 Task: Open a blank sheet, save the file as selfdiscipline.doc Add Heading 'Ways to improve self-discipline: 'Ways to improve self-discipline:  Add the following points with capital alphabetAdd the following points with capital alphabet A.	Set clear goals_x000D_
B.	Establish routines_x000D_
C.	Practice delayed gratification_x000D_
Select the entire thext and change line spacing to  1.15 Select the entire text and apply  Outside Borders ,change the font size of heading and points to 16
Action: Mouse moved to (50, 140)
Screenshot: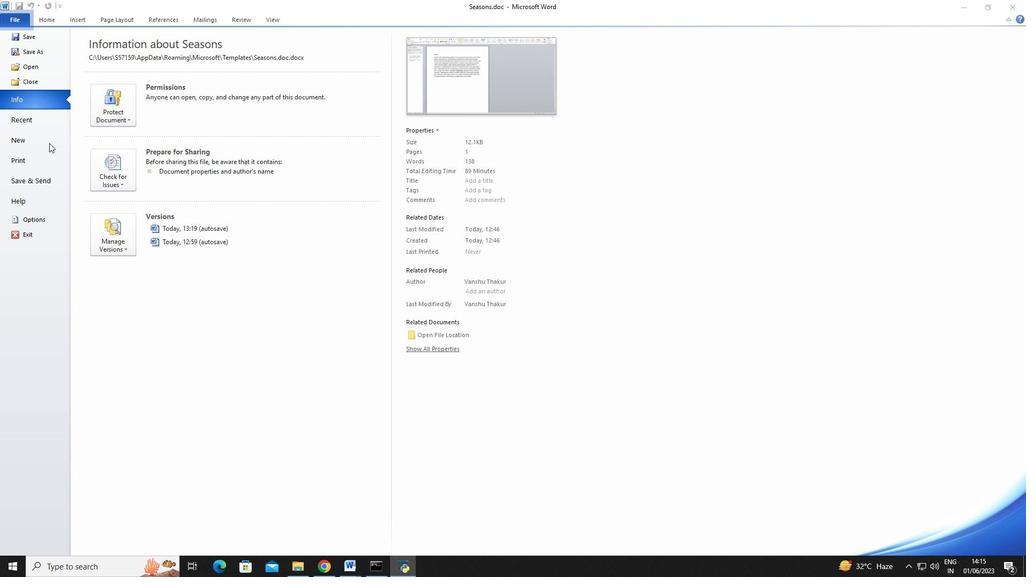 
Action: Mouse pressed left at (50, 140)
Screenshot: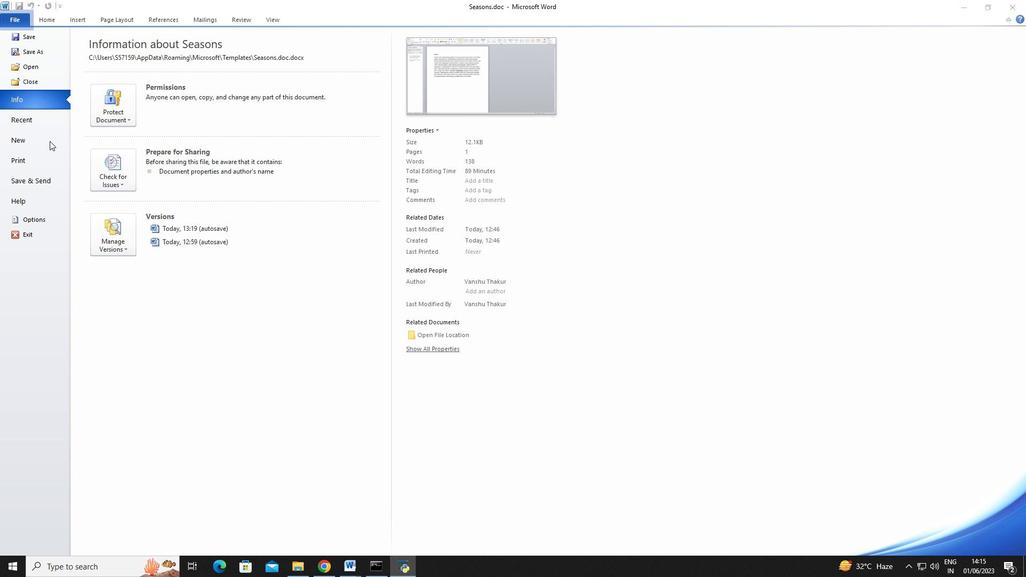 
Action: Mouse moved to (44, 141)
Screenshot: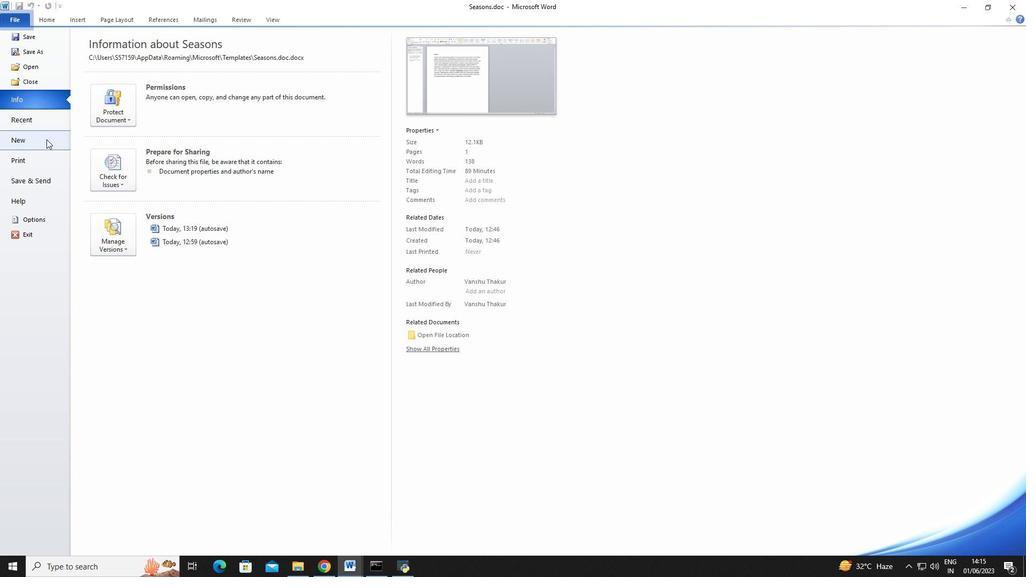 
Action: Mouse pressed left at (44, 141)
Screenshot: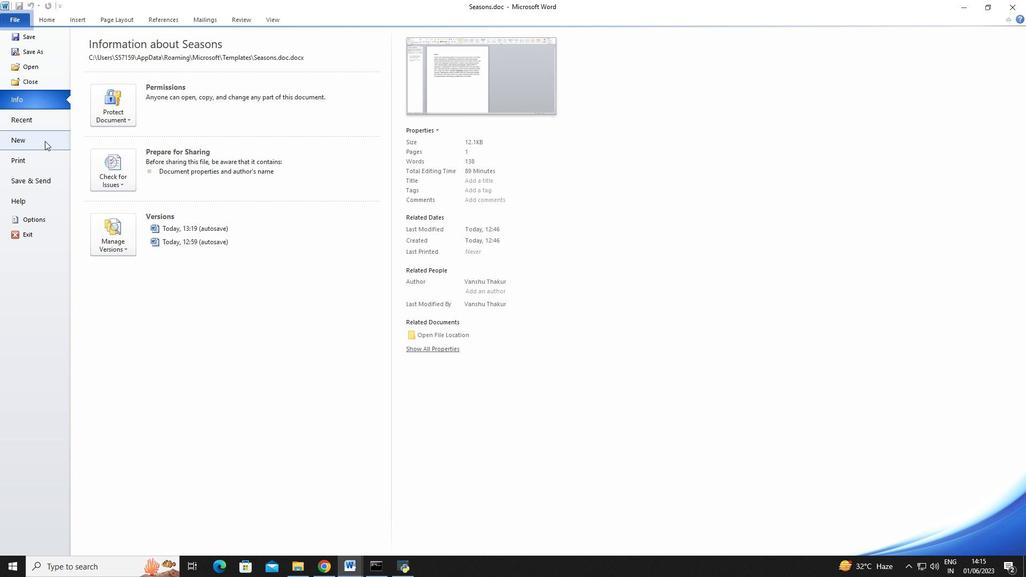 
Action: Mouse moved to (89, 116)
Screenshot: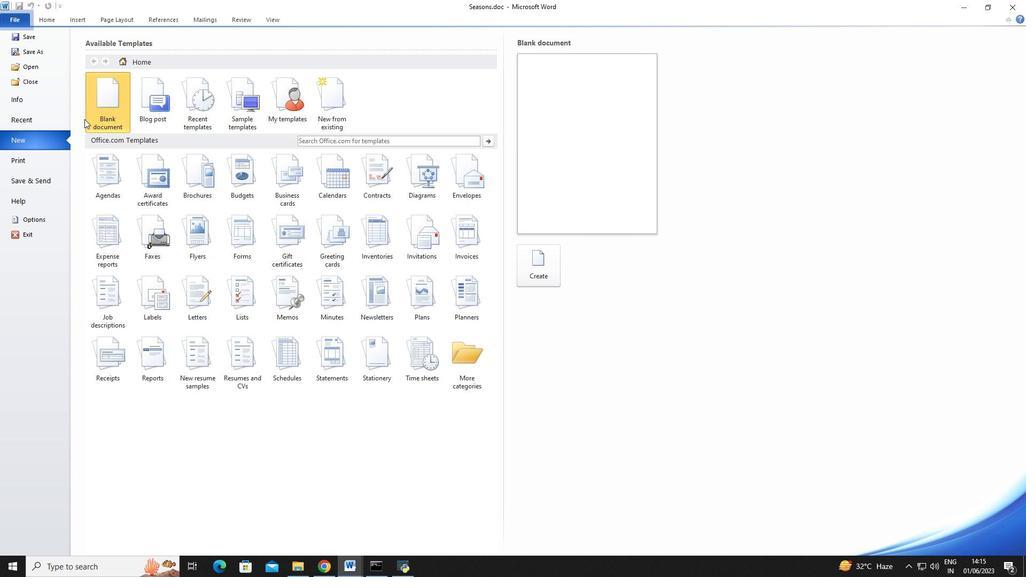 
Action: Mouse pressed left at (89, 116)
Screenshot: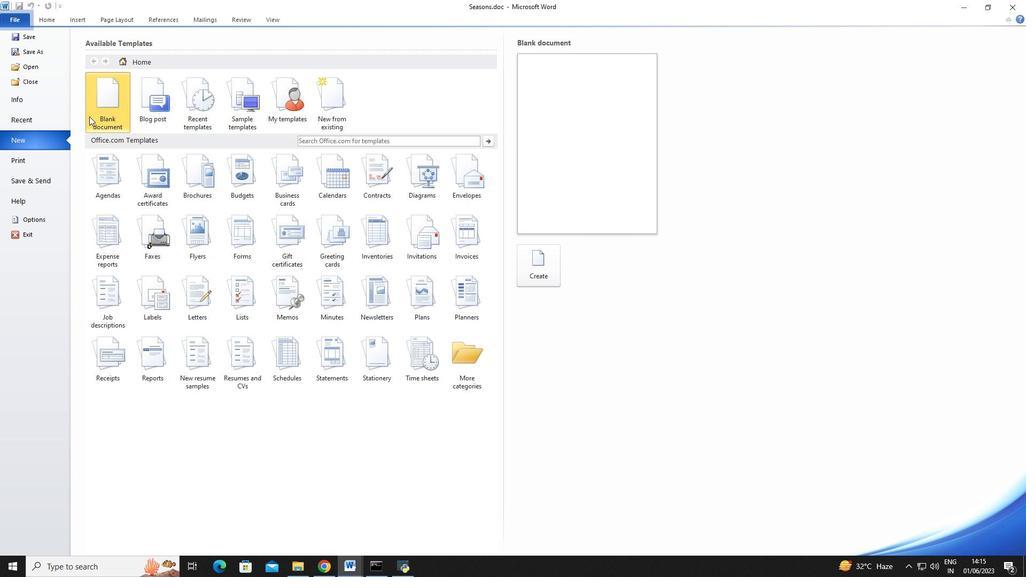 
Action: Mouse moved to (541, 279)
Screenshot: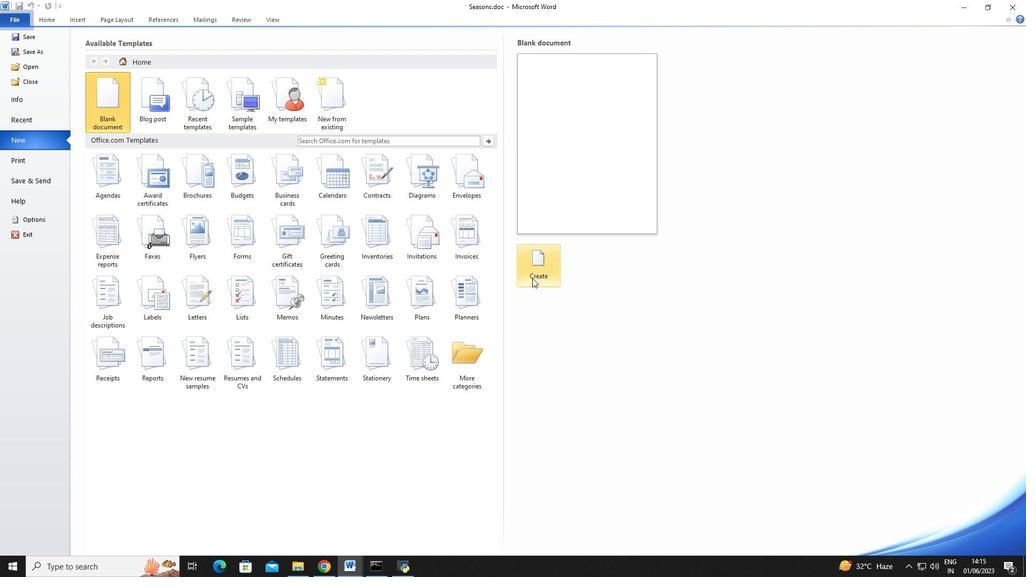 
Action: Mouse pressed left at (541, 279)
Screenshot: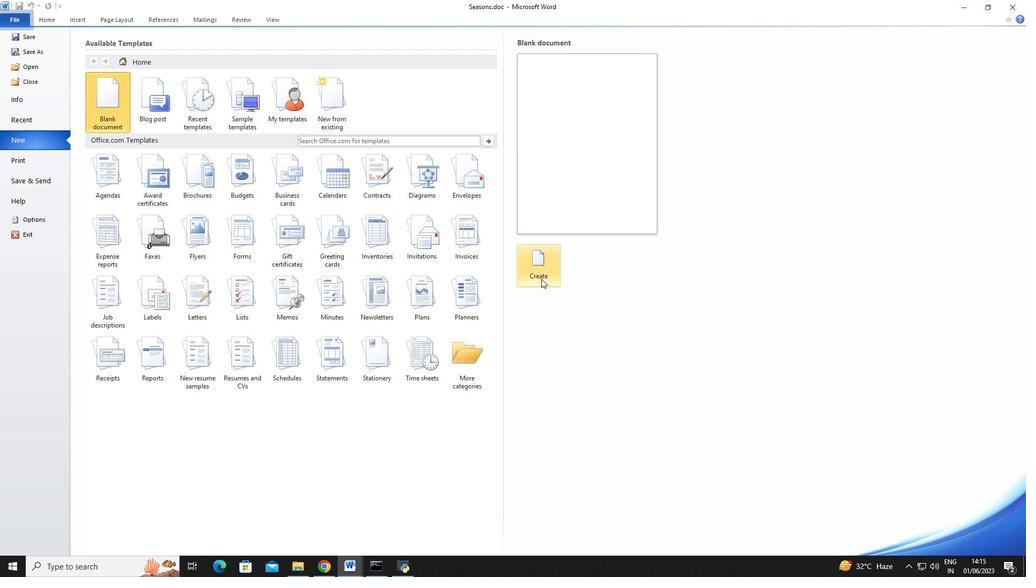 
Action: Mouse moved to (19, 5)
Screenshot: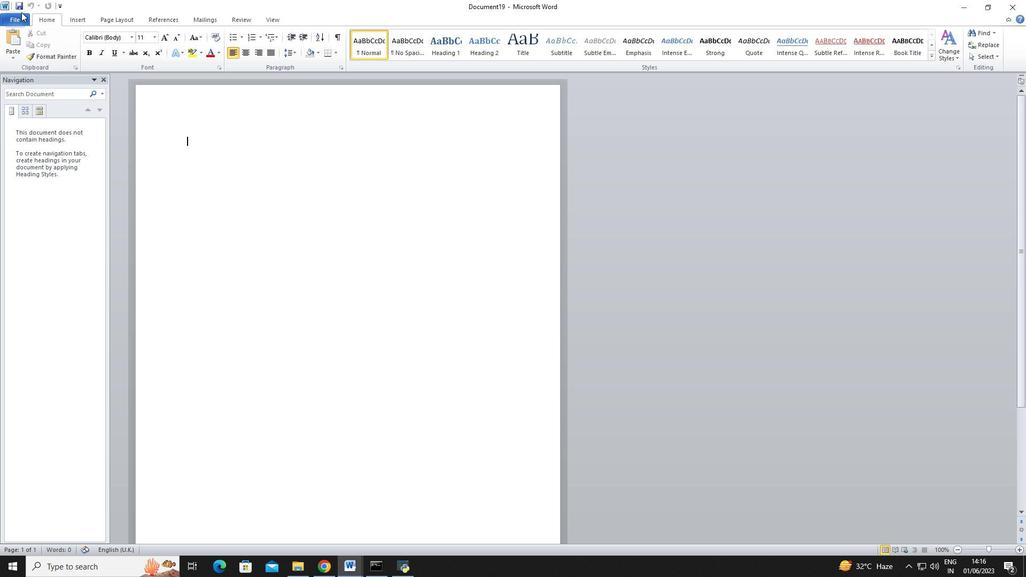 
Action: Mouse pressed left at (19, 5)
Screenshot: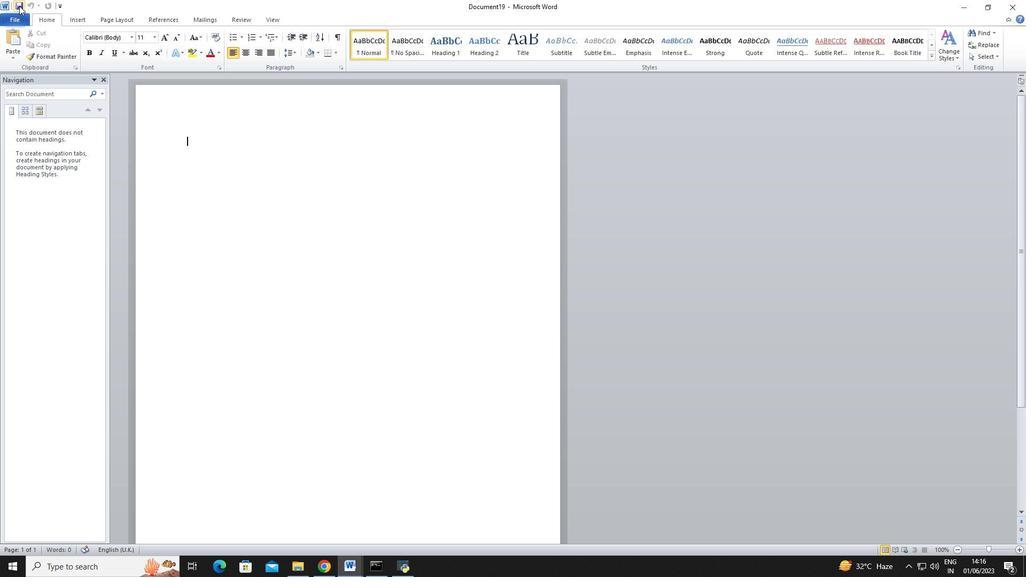 
Action: Mouse moved to (129, 211)
Screenshot: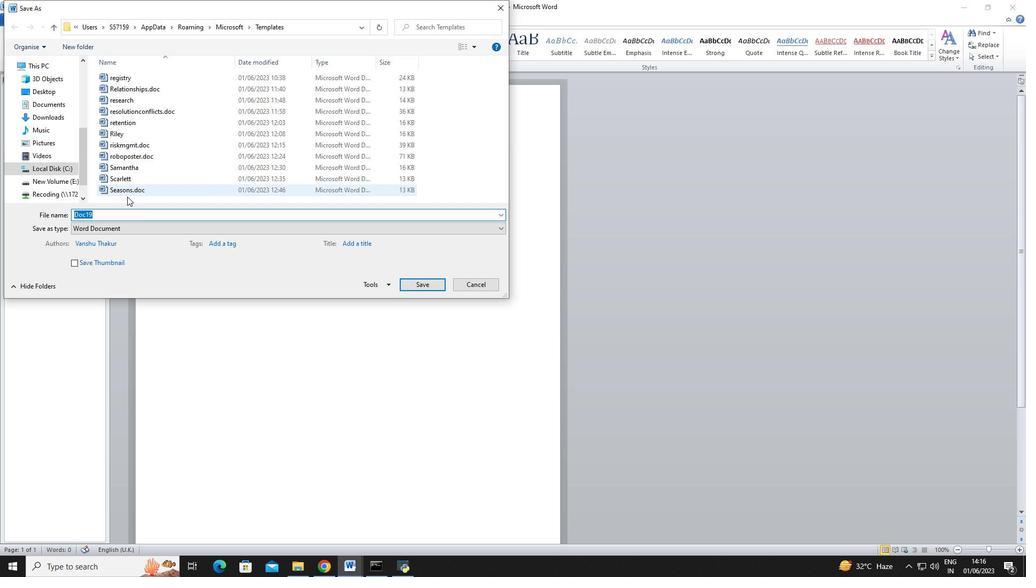 
Action: Key pressed selfdiscipline.doc
Screenshot: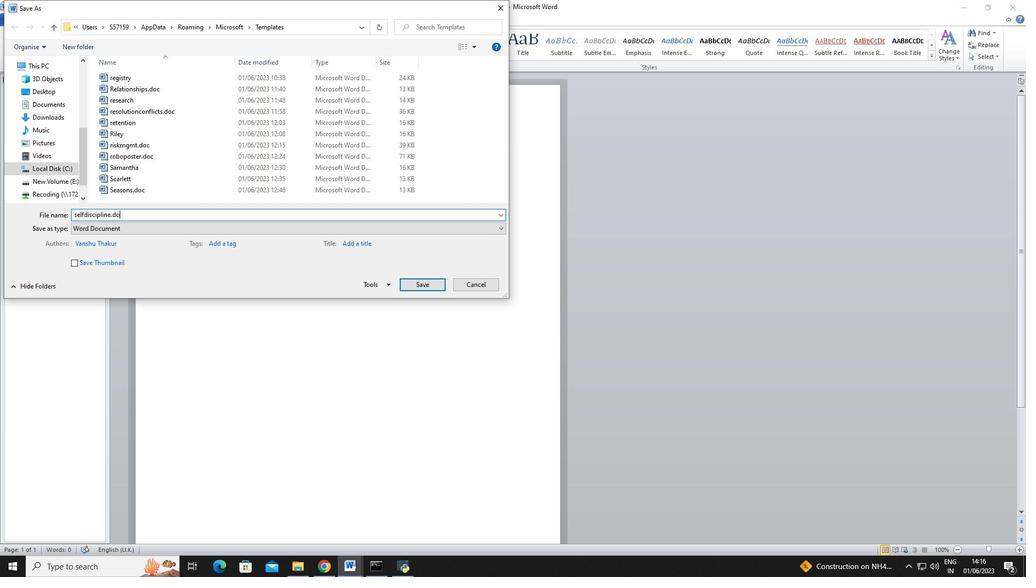 
Action: Mouse moved to (435, 282)
Screenshot: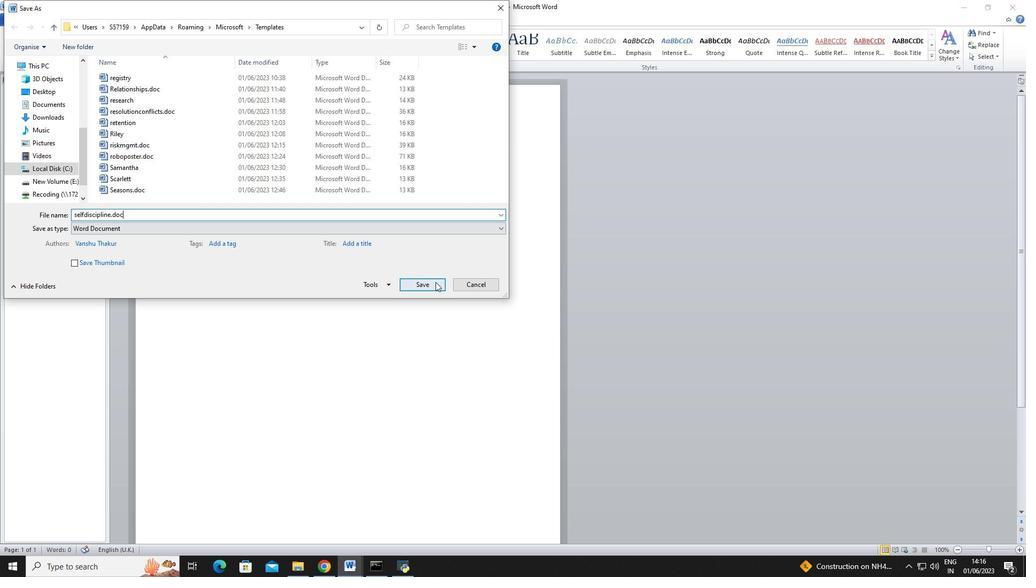 
Action: Mouse pressed left at (435, 282)
Screenshot: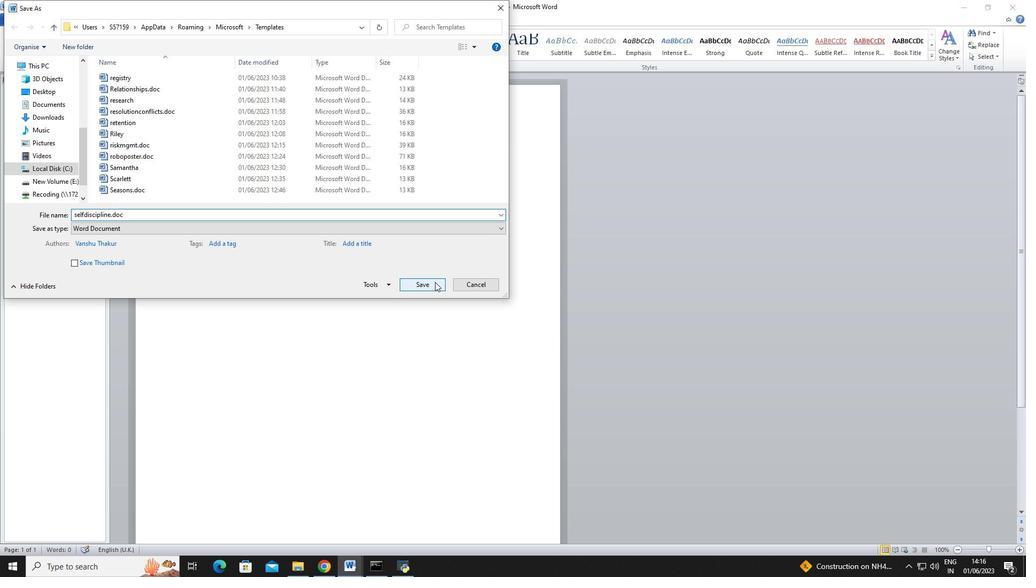 
Action: Mouse moved to (229, 183)
Screenshot: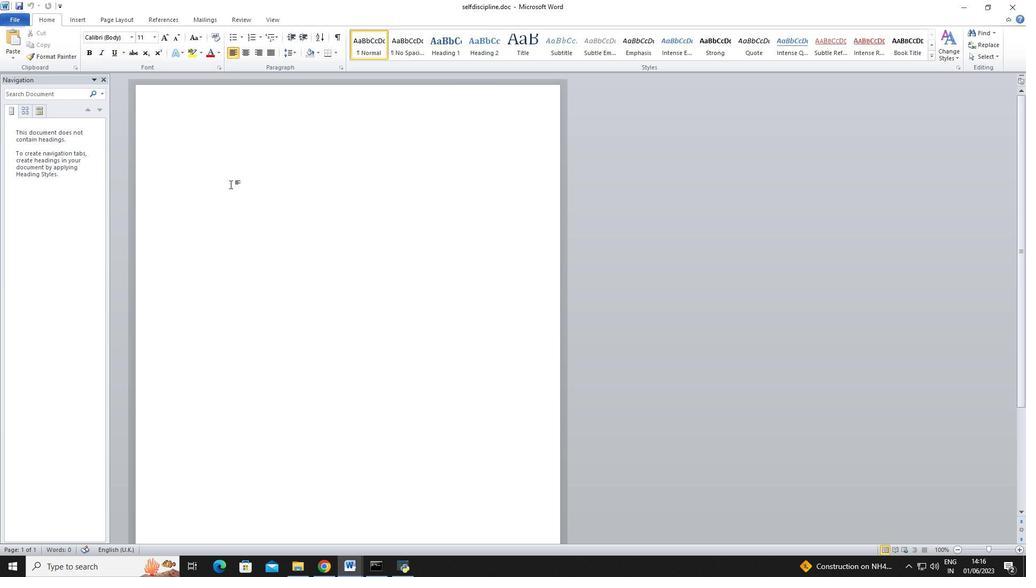 
Action: Key pressed <Key.shift>Ways<Key.space>to<Key.space>improve<Key.space>self-<Key.shift>discipline
Screenshot: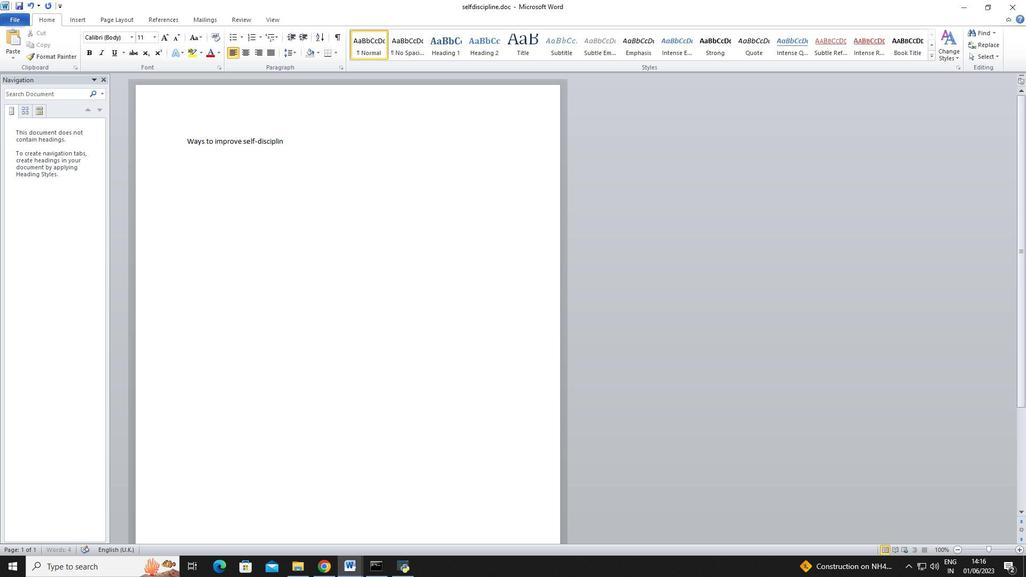 
Action: Mouse moved to (245, 45)
Screenshot: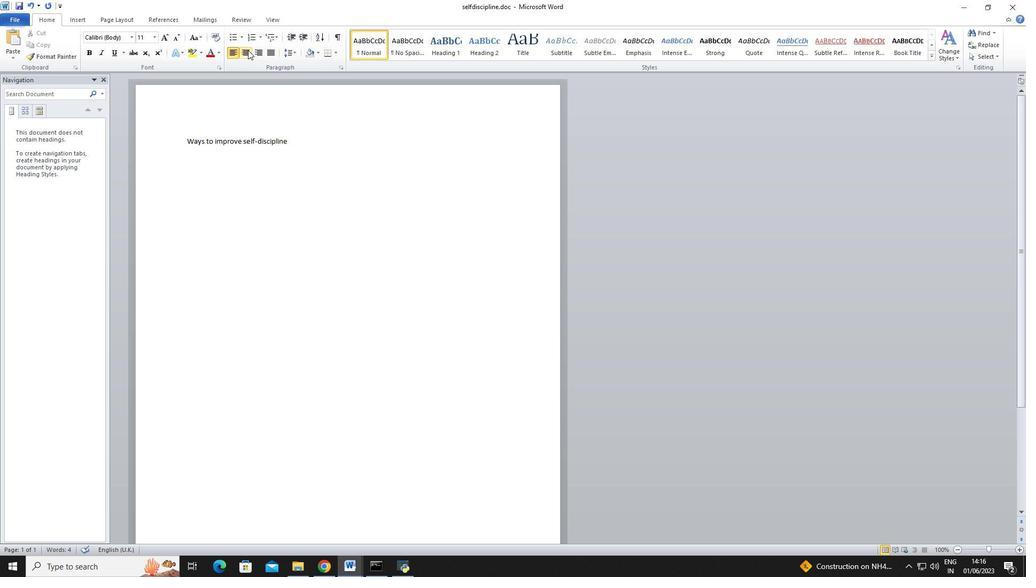 
Action: Key pressed <Key.enter>
Screenshot: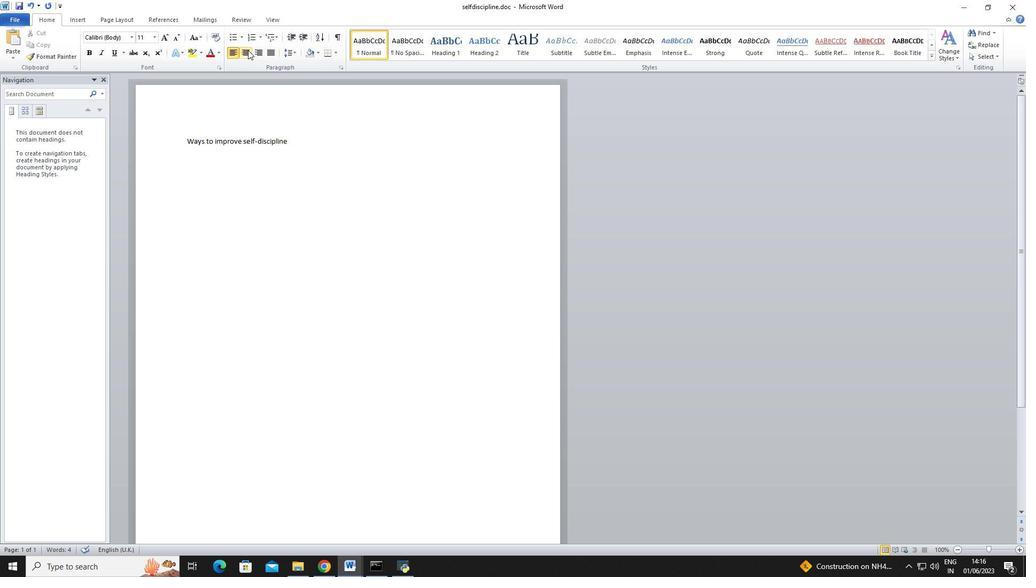 
Action: Mouse moved to (234, 33)
Screenshot: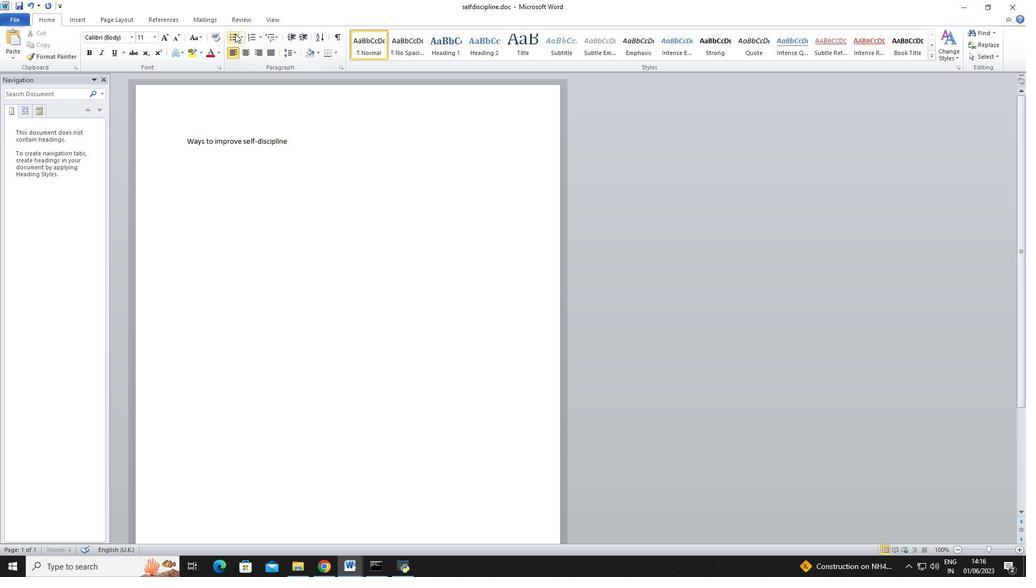 
Action: Mouse pressed left at (234, 33)
Screenshot: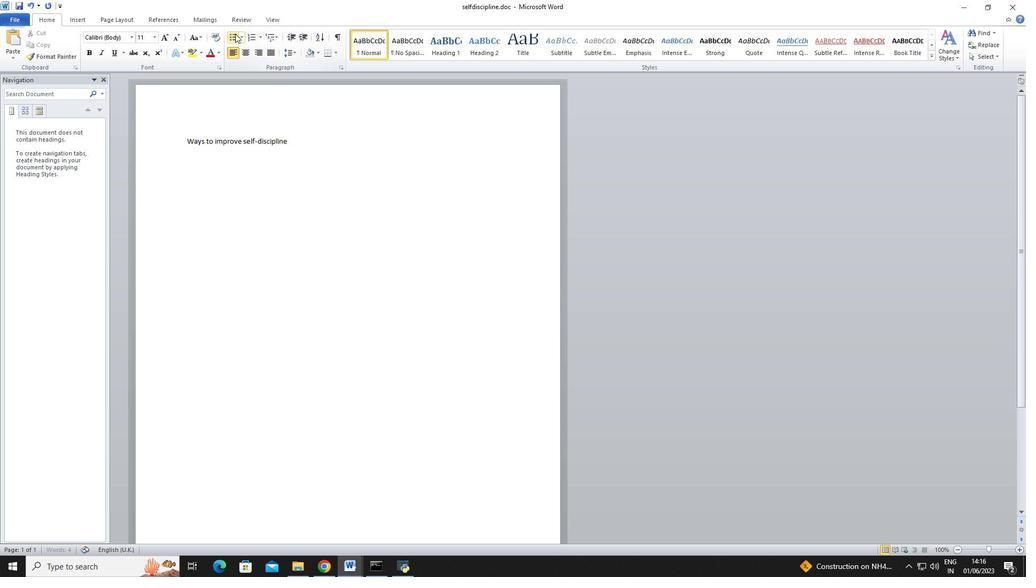 
Action: Mouse moved to (197, 205)
Screenshot: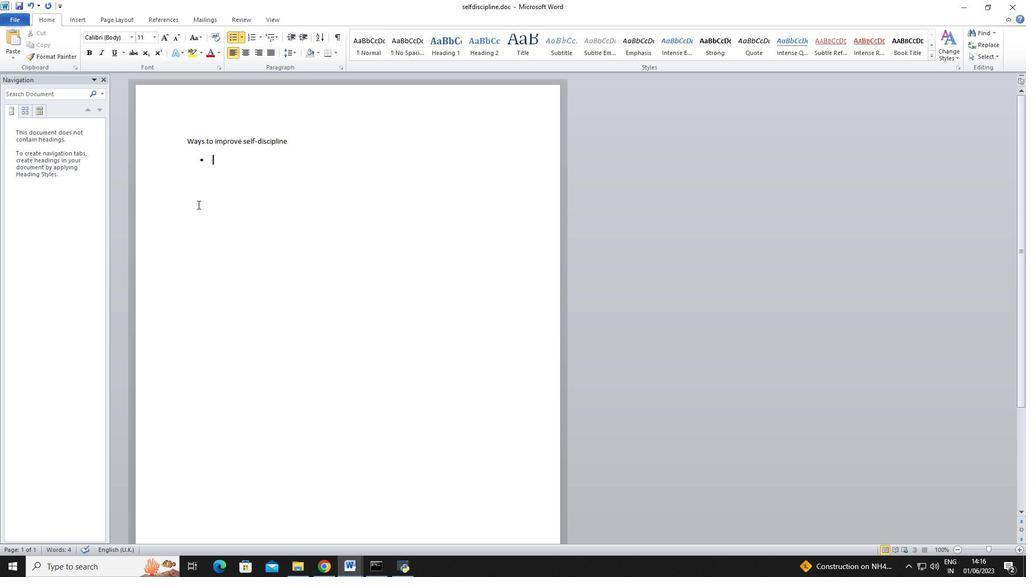 
Action: Key pressed <Key.shift>Set<Key.space>clear<Key.space>goals<Key.enter><Key.shift>Establish<Key.space>routines<Key.enter><Key.shift><Key.shift><Key.shift><Key.shift><Key.shift><Key.shift>Practice<Key.space>delayed<Key.space>gratification
Screenshot: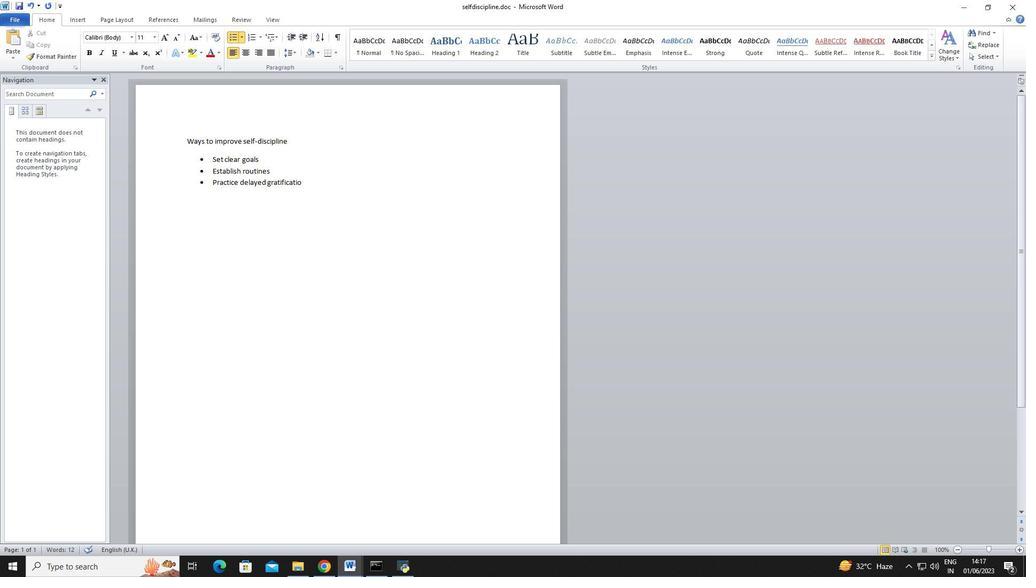 
Action: Mouse moved to (210, 154)
Screenshot: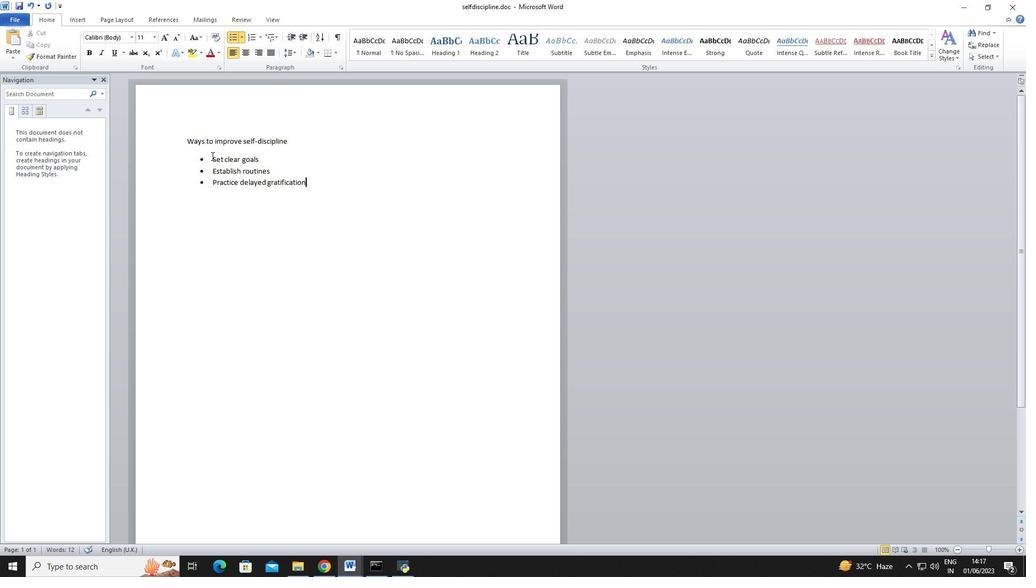 
Action: Mouse pressed left at (210, 154)
Screenshot: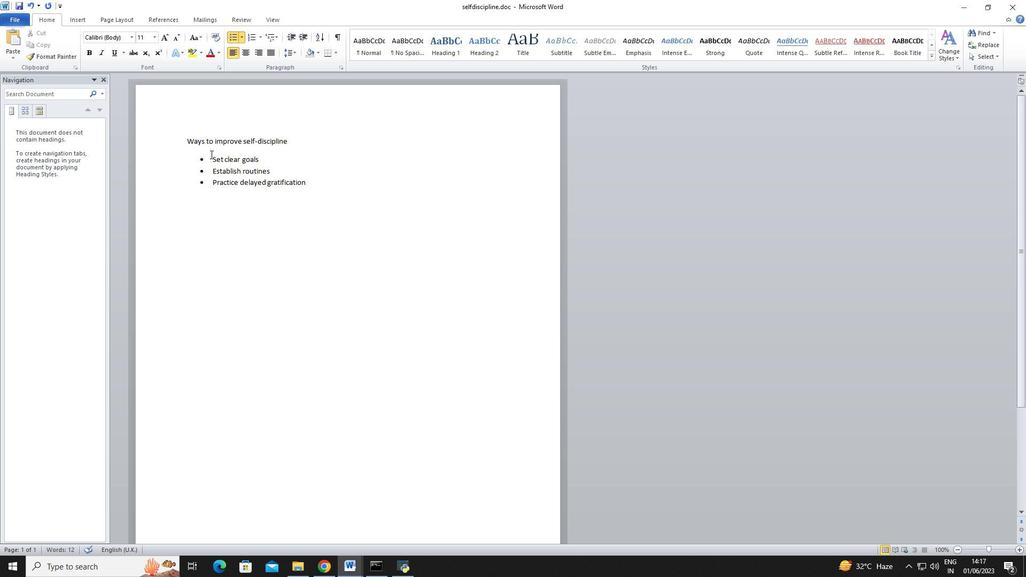 
Action: Mouse moved to (291, 49)
Screenshot: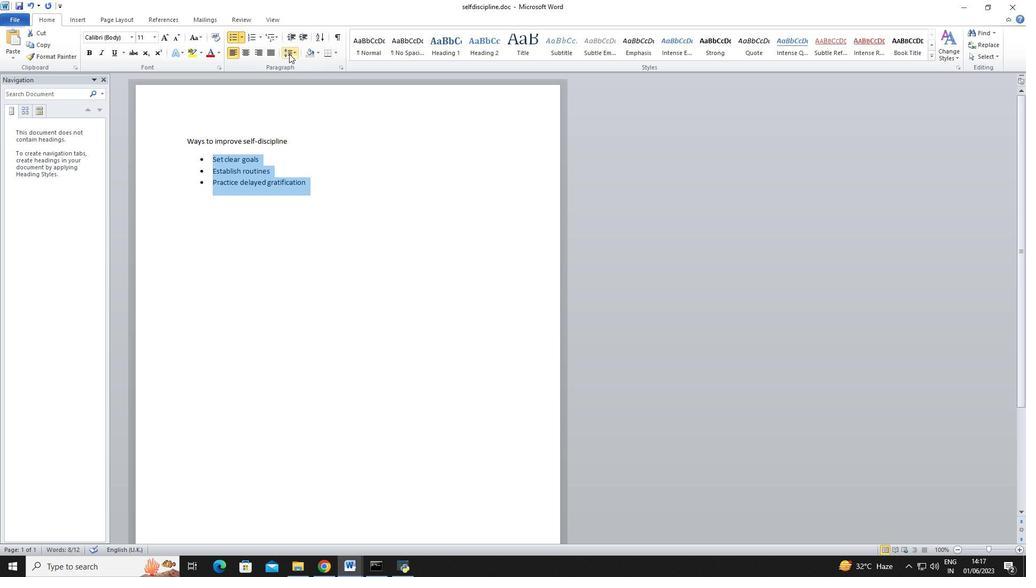 
Action: Mouse pressed left at (291, 49)
Screenshot: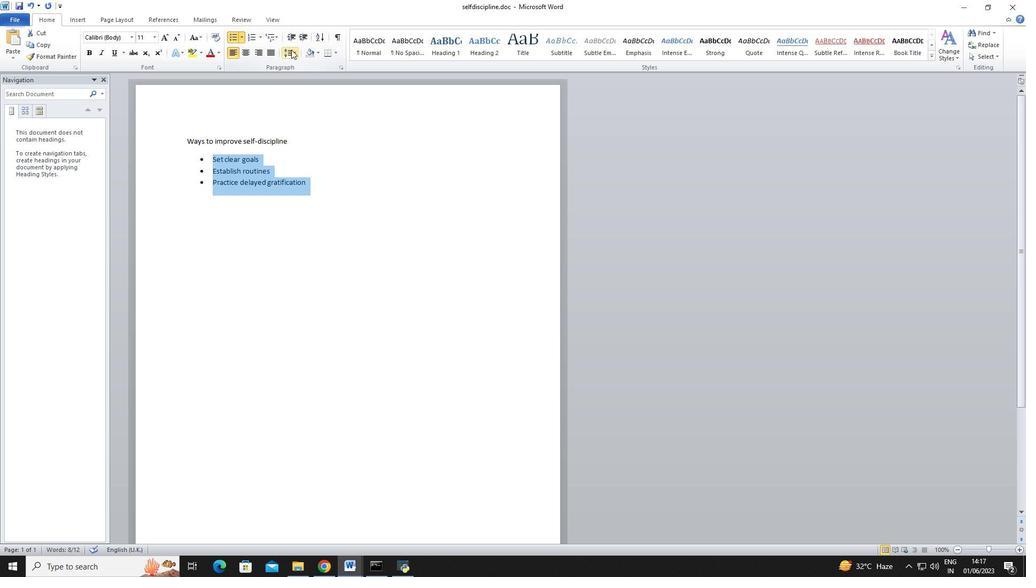 
Action: Mouse moved to (304, 79)
Screenshot: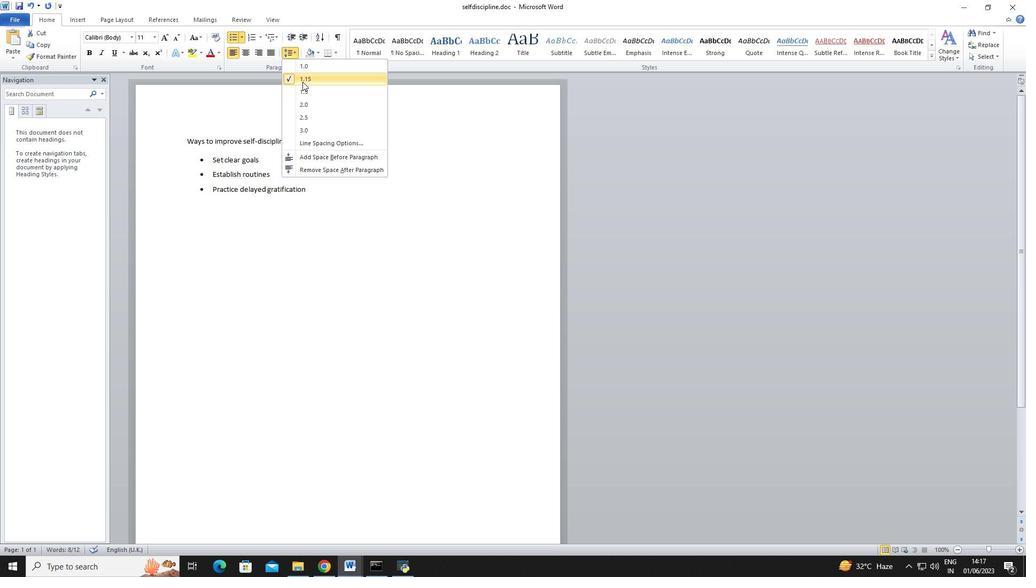 
Action: Mouse pressed left at (304, 79)
Screenshot: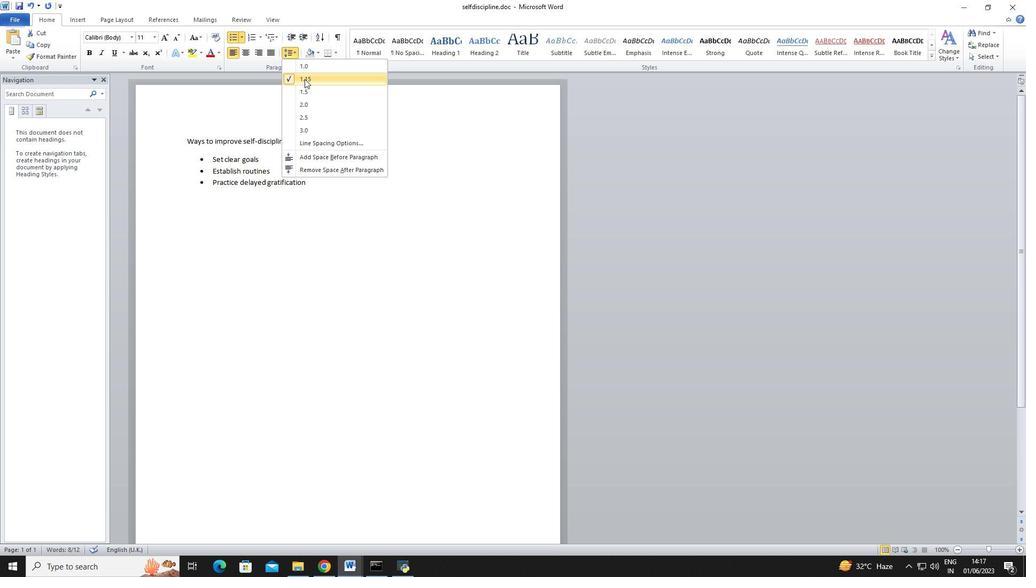 
Action: Mouse moved to (333, 54)
Screenshot: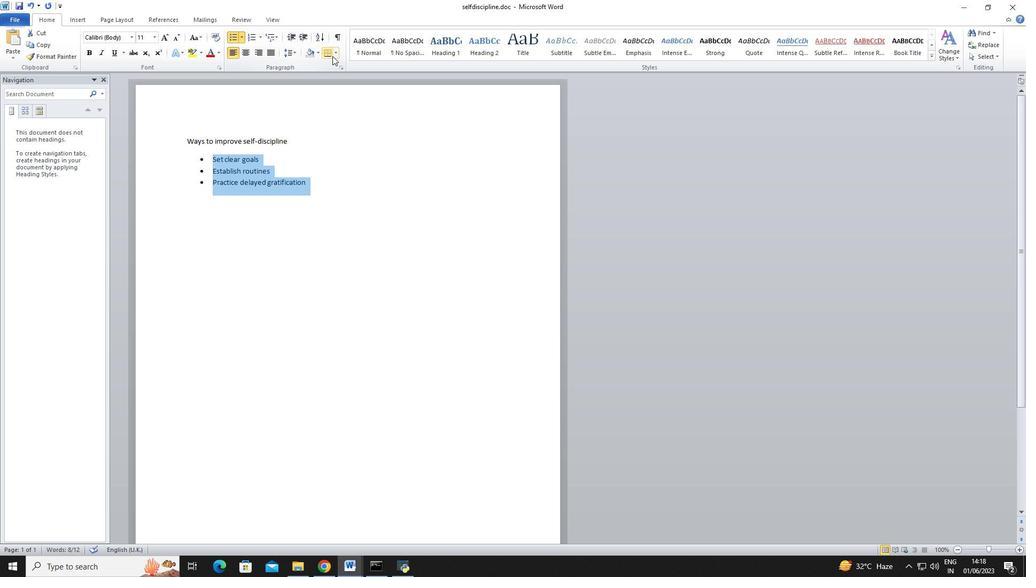 
Action: Mouse pressed left at (333, 54)
Screenshot: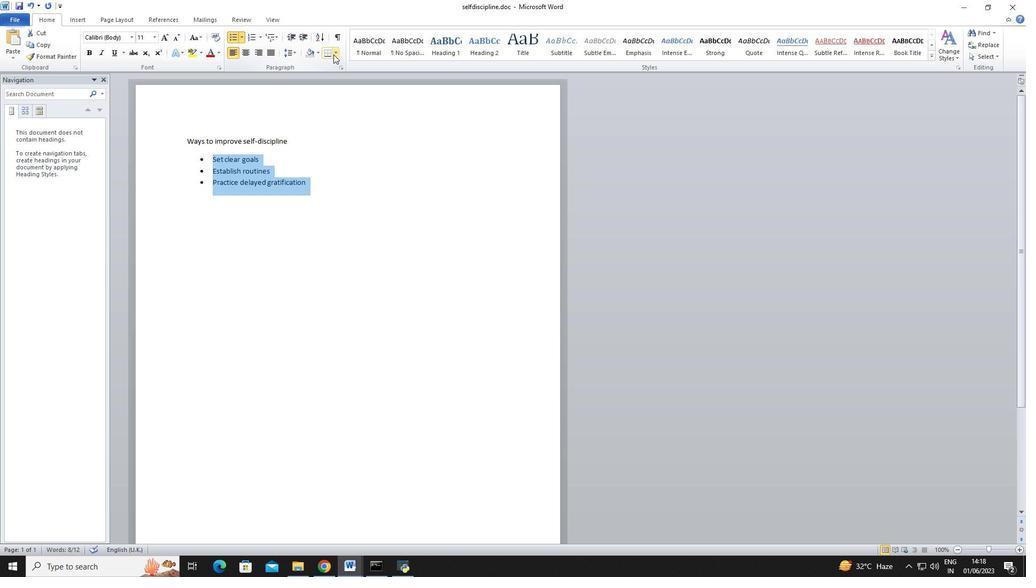 
Action: Mouse moved to (355, 138)
Screenshot: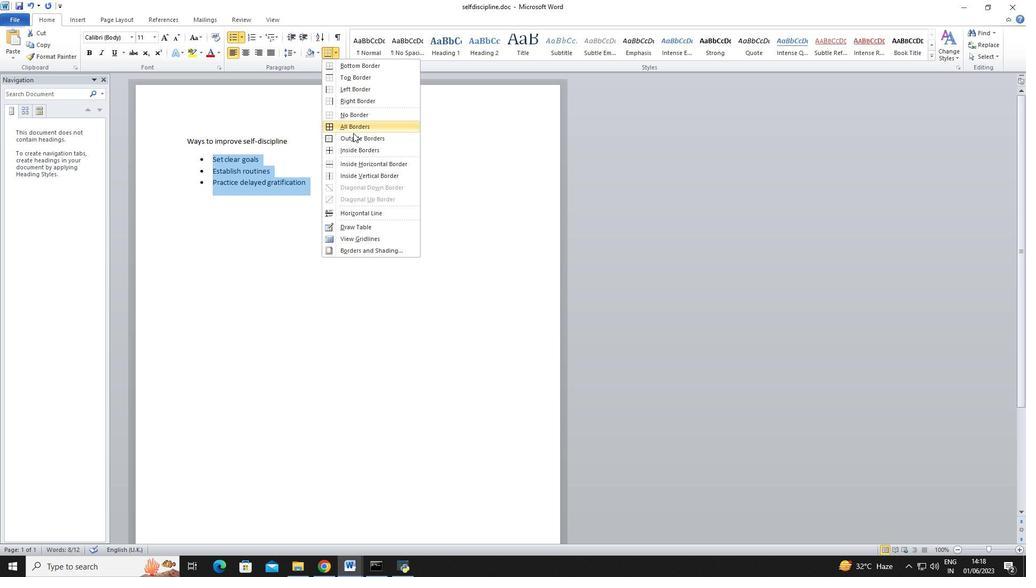 
Action: Mouse pressed left at (355, 138)
Screenshot: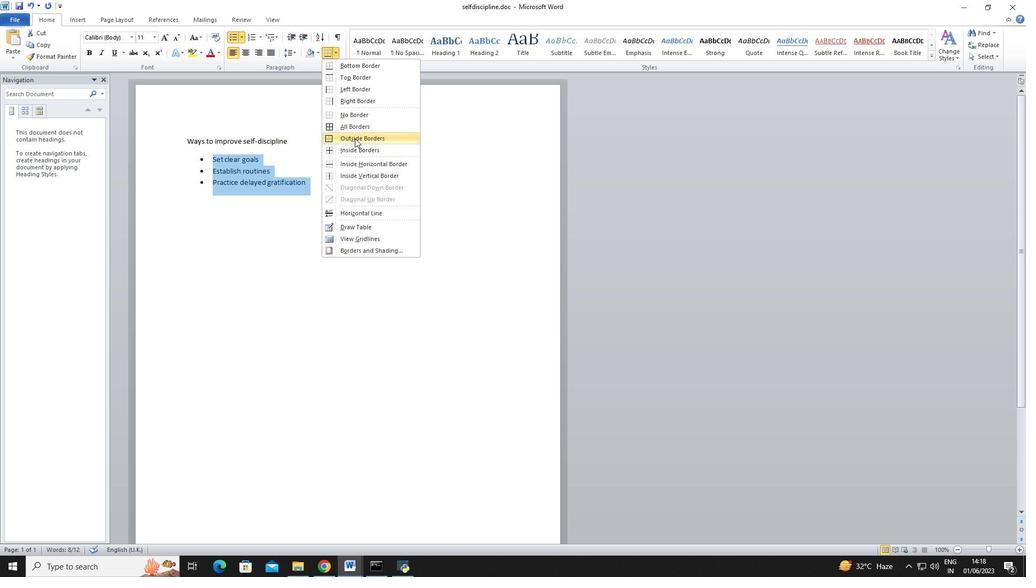 
Action: Mouse moved to (156, 36)
Screenshot: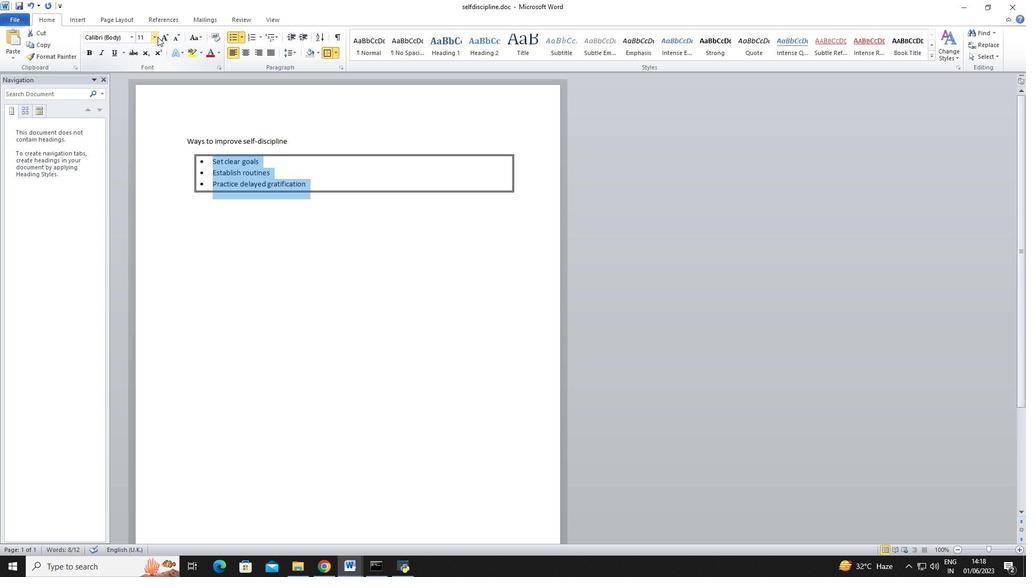 
Action: Mouse pressed left at (156, 36)
Screenshot: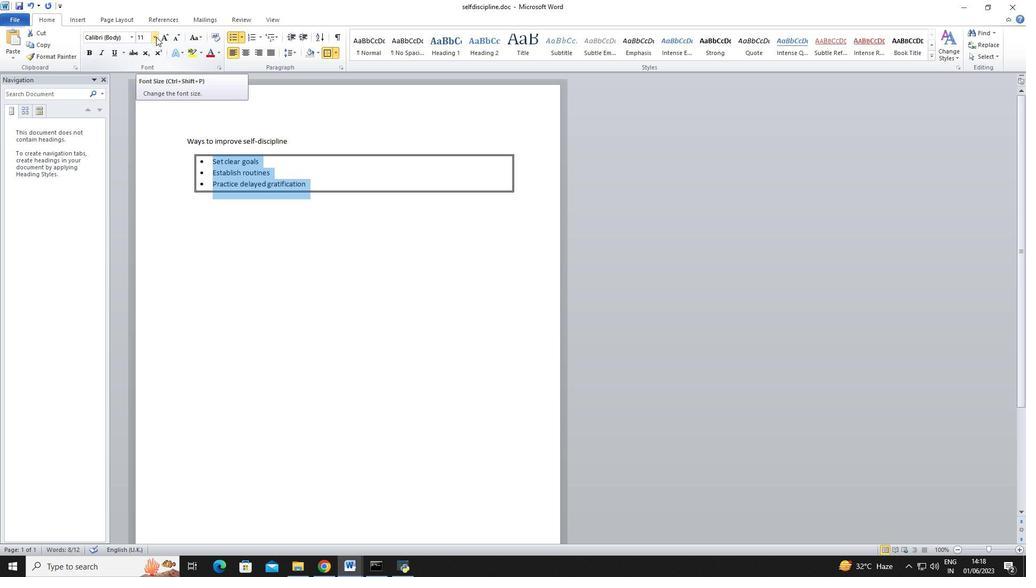 
Action: Mouse moved to (229, 221)
Screenshot: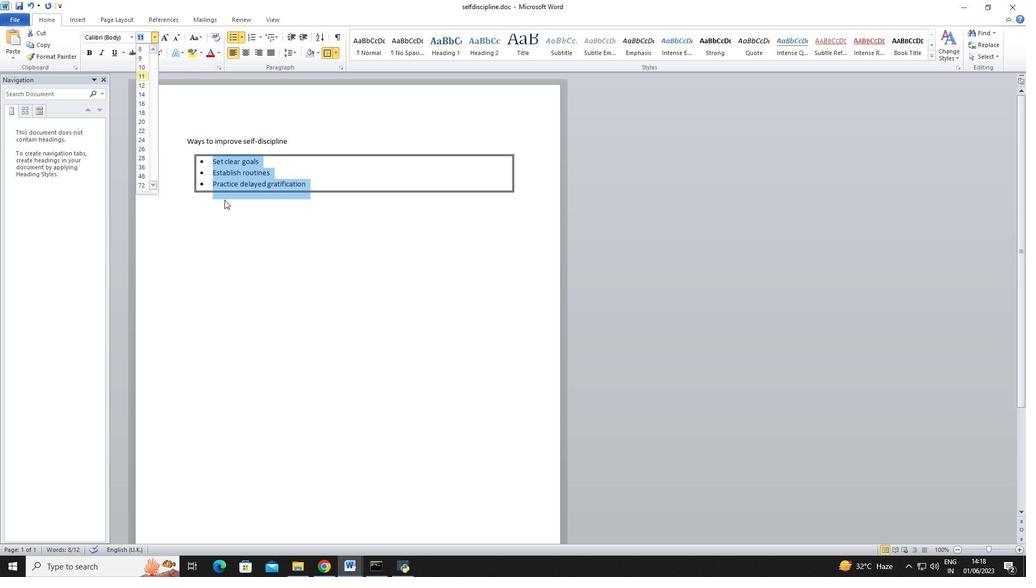 
Action: Mouse pressed left at (229, 221)
Screenshot: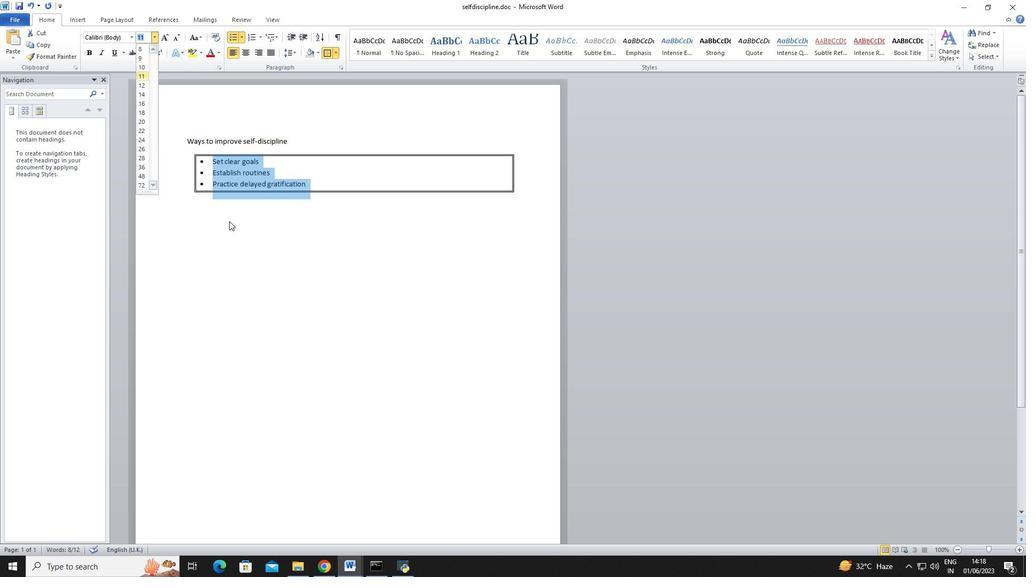 
Action: Mouse moved to (186, 142)
Screenshot: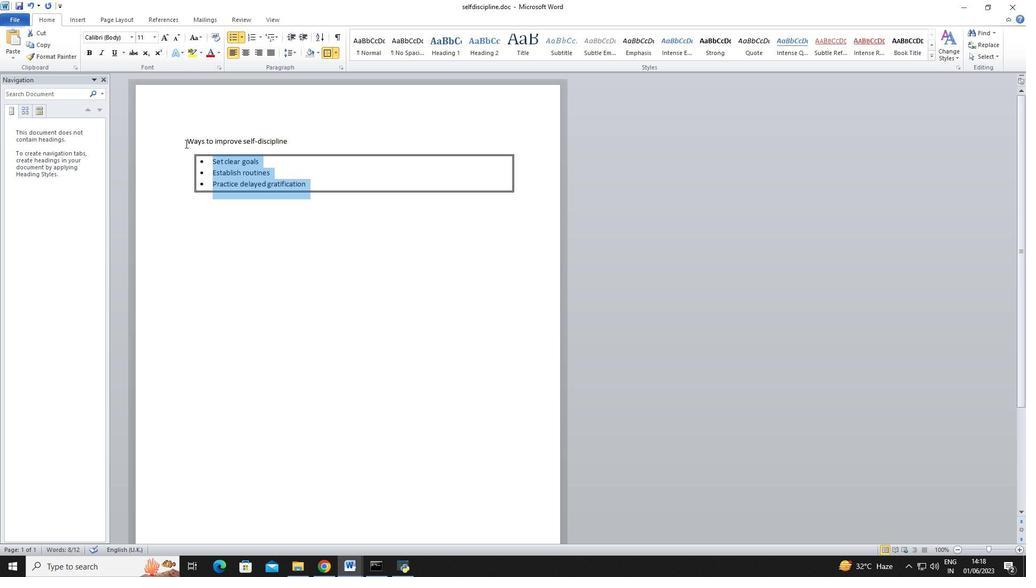 
Action: Mouse pressed left at (186, 142)
Screenshot: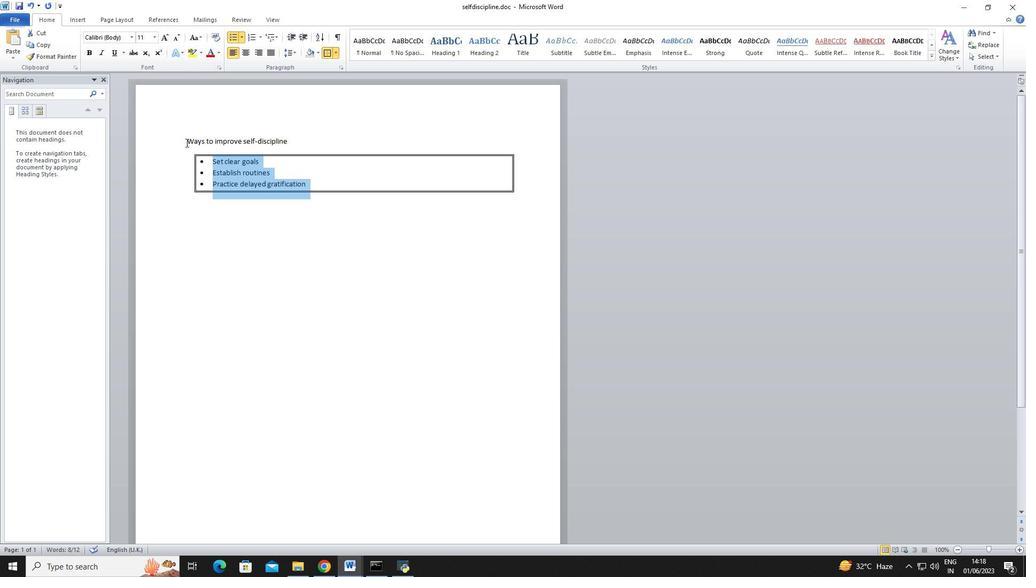 
Action: Mouse moved to (146, 39)
Screenshot: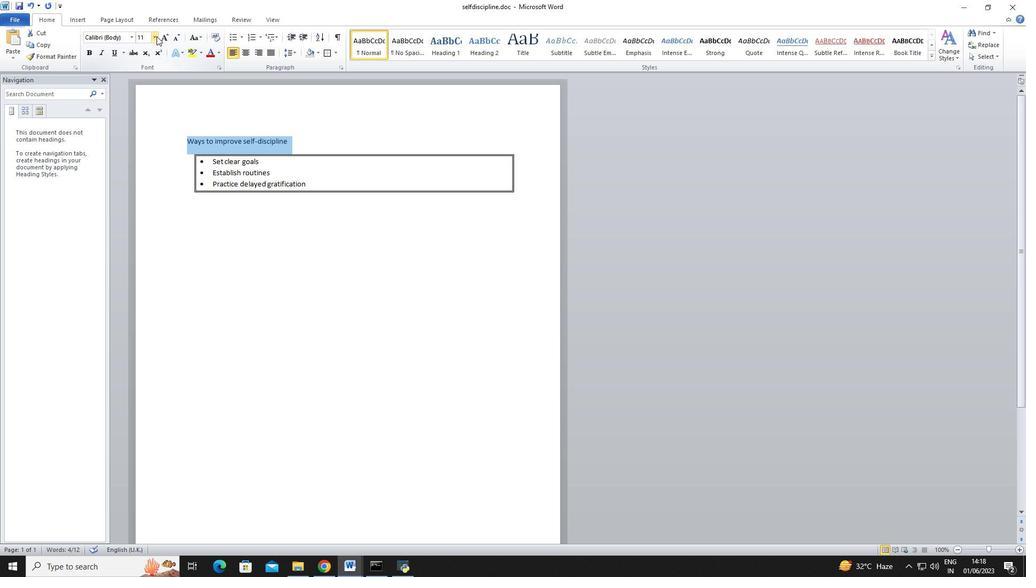 
Action: Mouse pressed left at (146, 39)
Screenshot: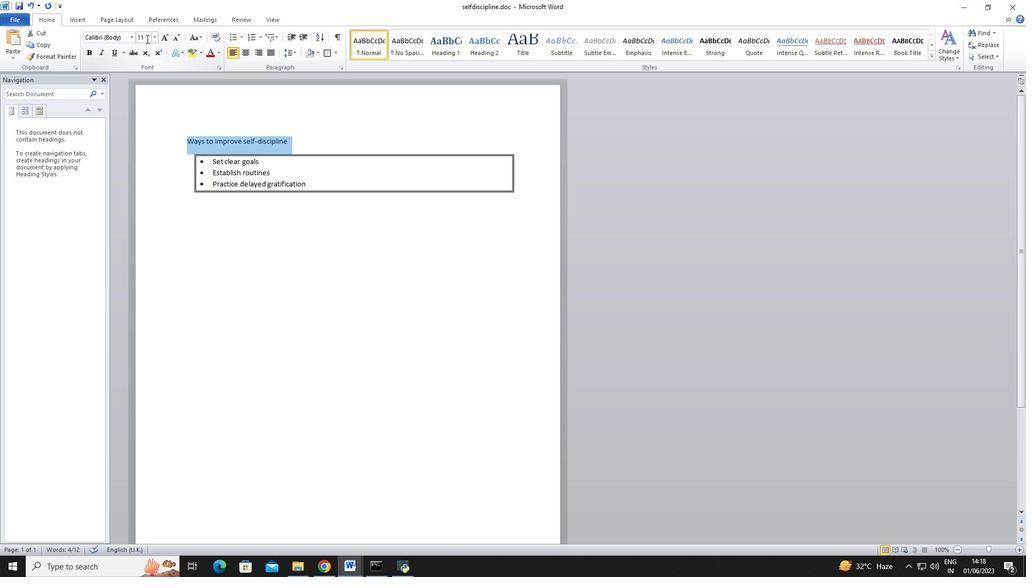 
Action: Mouse moved to (151, 36)
Screenshot: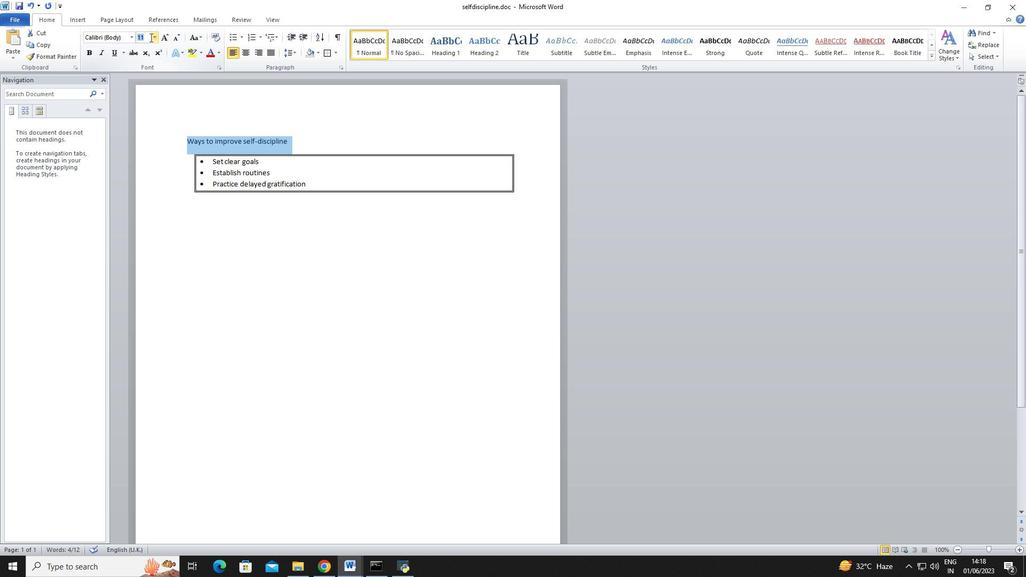 
Action: Mouse pressed left at (151, 36)
Screenshot: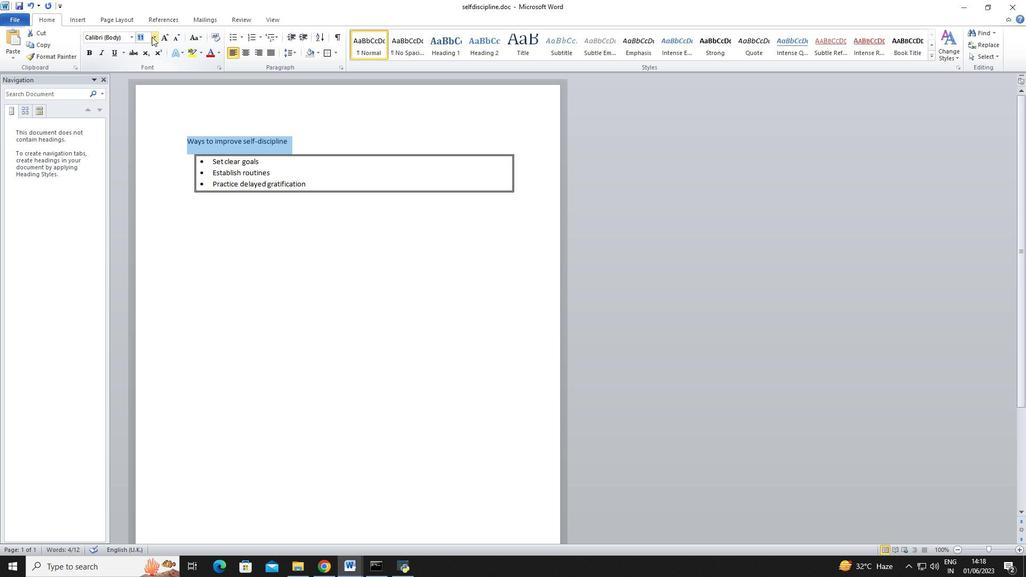 
Action: Mouse moved to (142, 99)
Screenshot: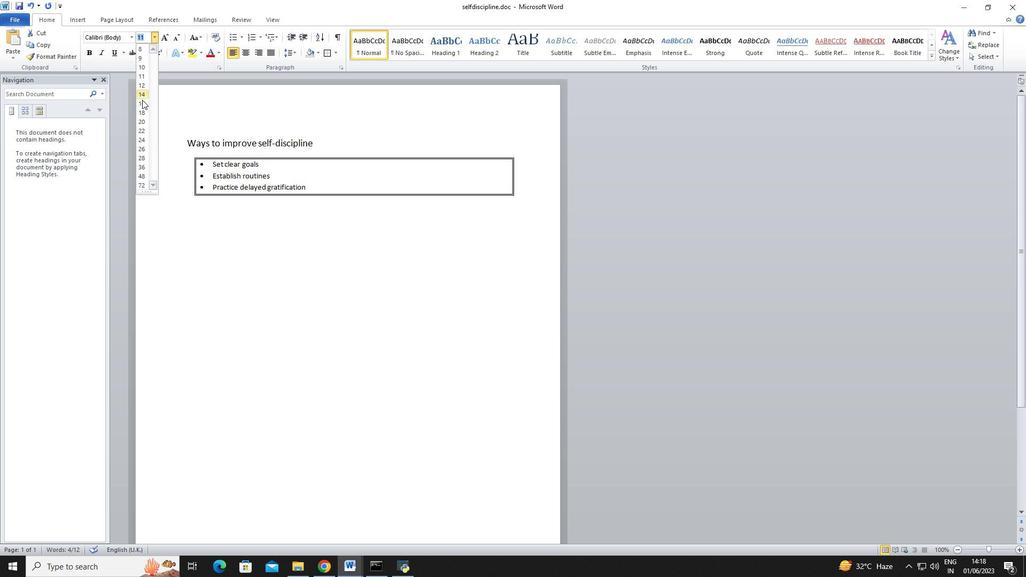 
Action: Mouse pressed left at (142, 99)
Screenshot: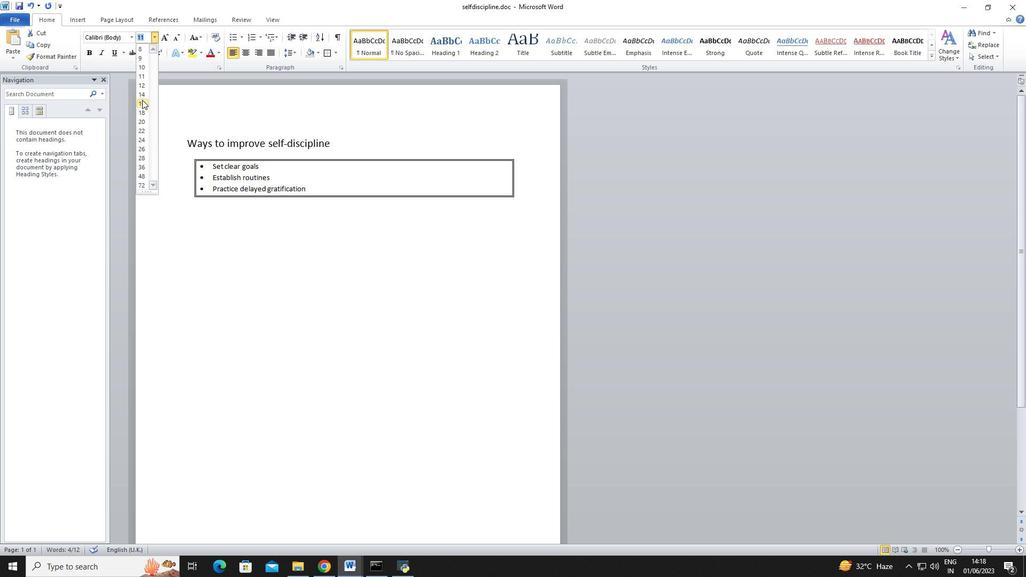 
Action: Mouse moved to (209, 166)
Screenshot: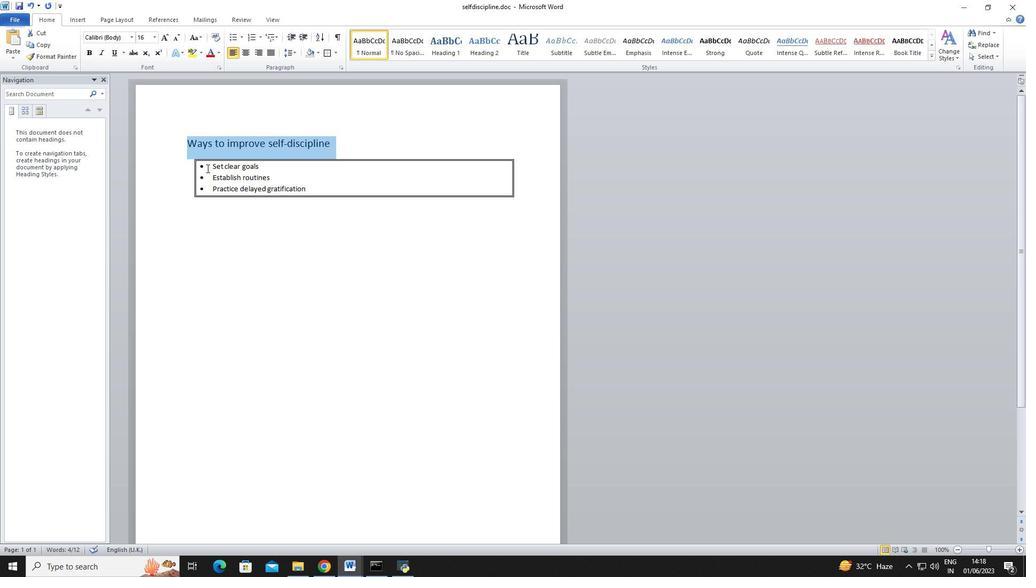 
Action: Mouse pressed left at (209, 166)
Screenshot: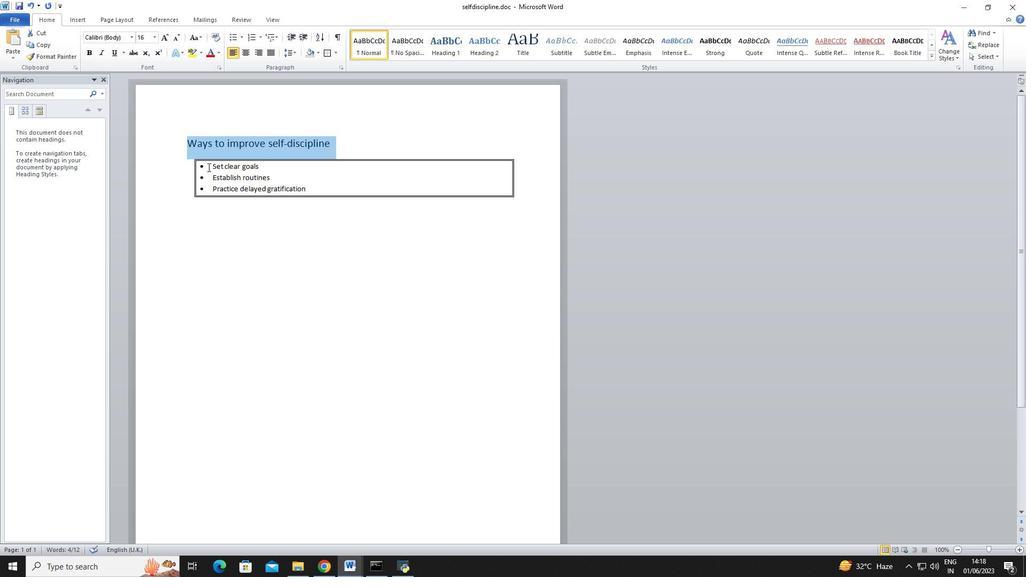 
Action: Mouse moved to (153, 33)
Screenshot: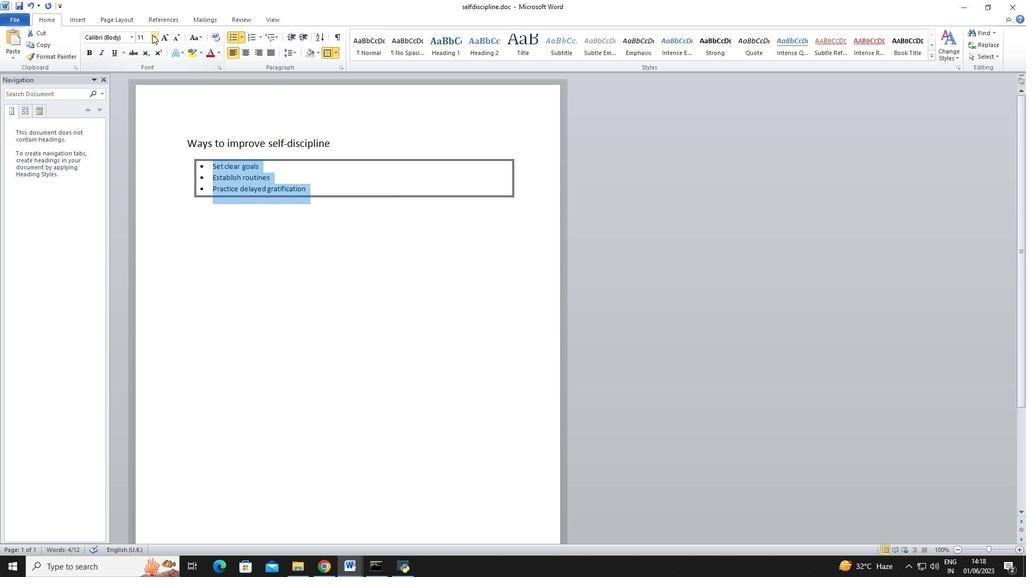 
Action: Mouse pressed left at (153, 33)
Screenshot: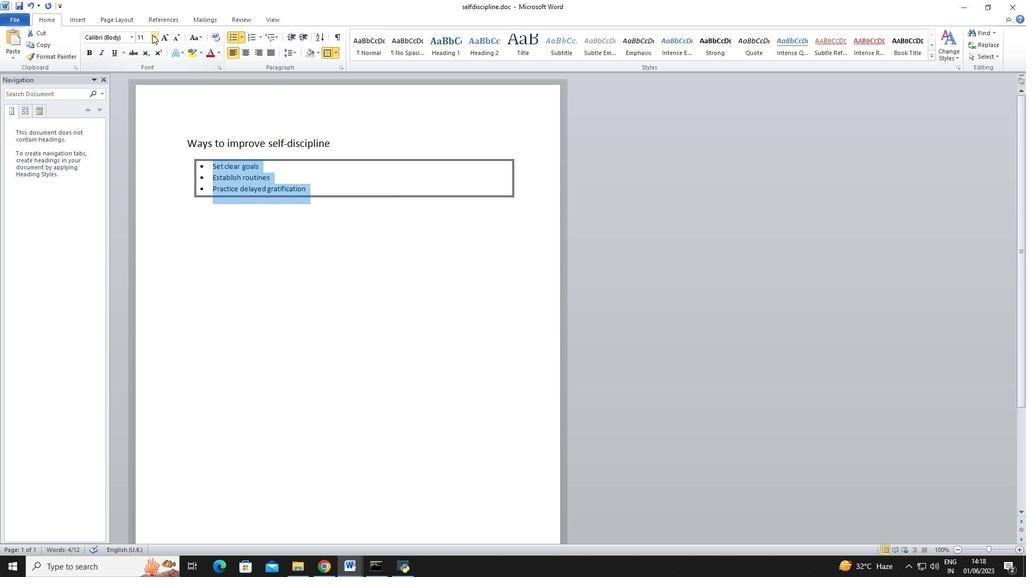 
Action: Mouse moved to (145, 101)
Screenshot: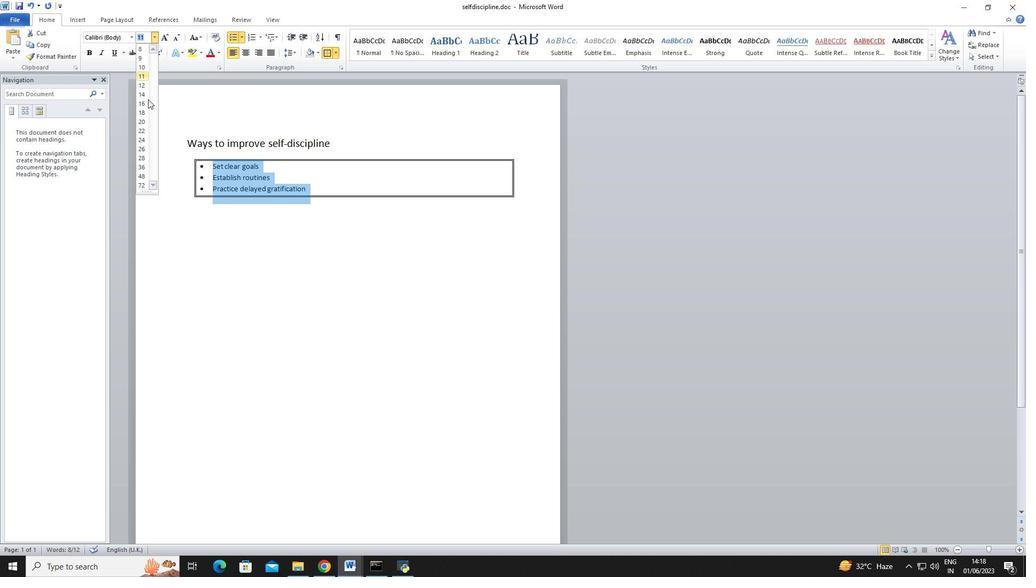 
Action: Mouse pressed left at (145, 101)
Screenshot: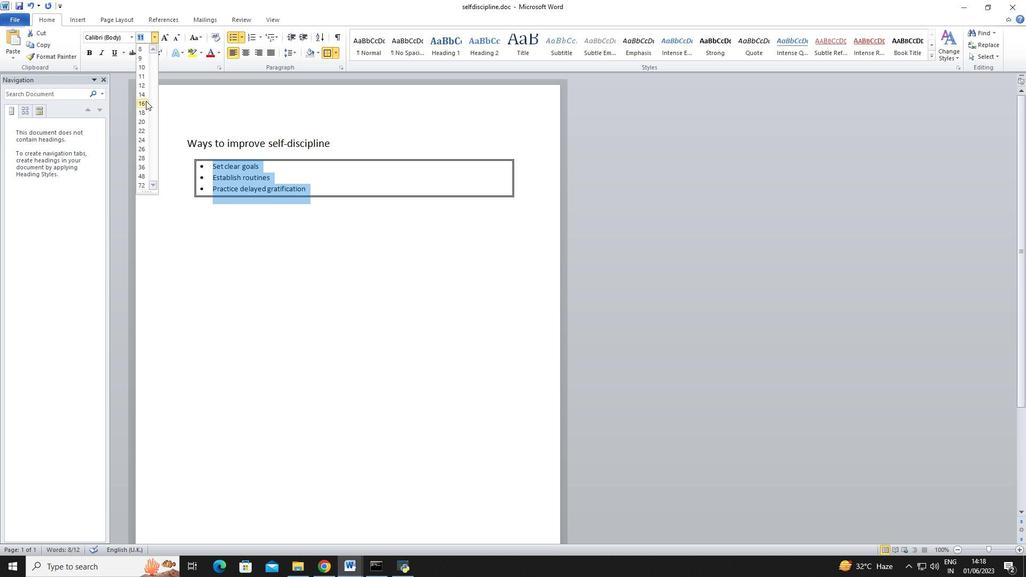 
Action: Mouse moved to (342, 307)
Screenshot: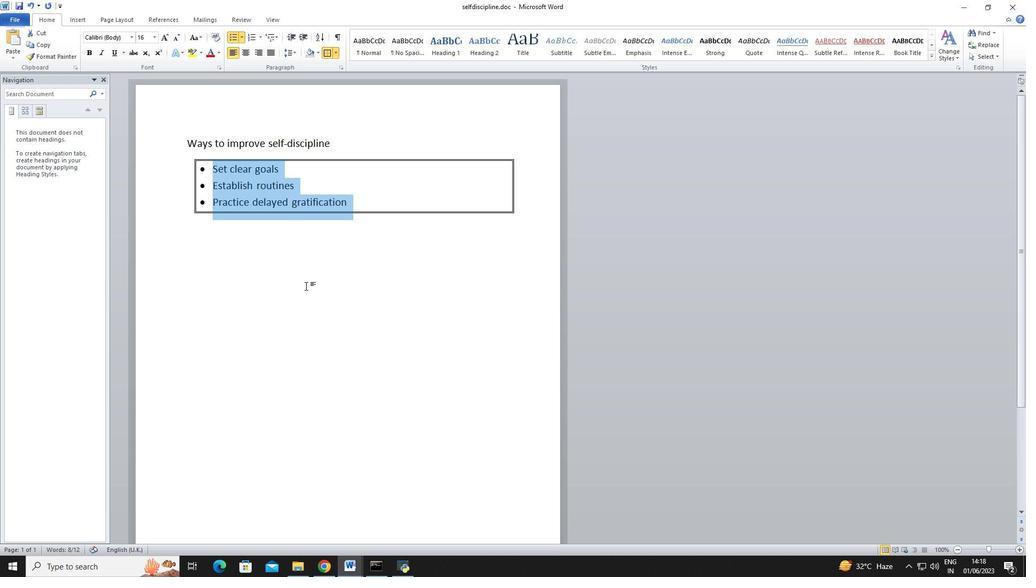 
Action: Mouse pressed left at (342, 307)
Screenshot: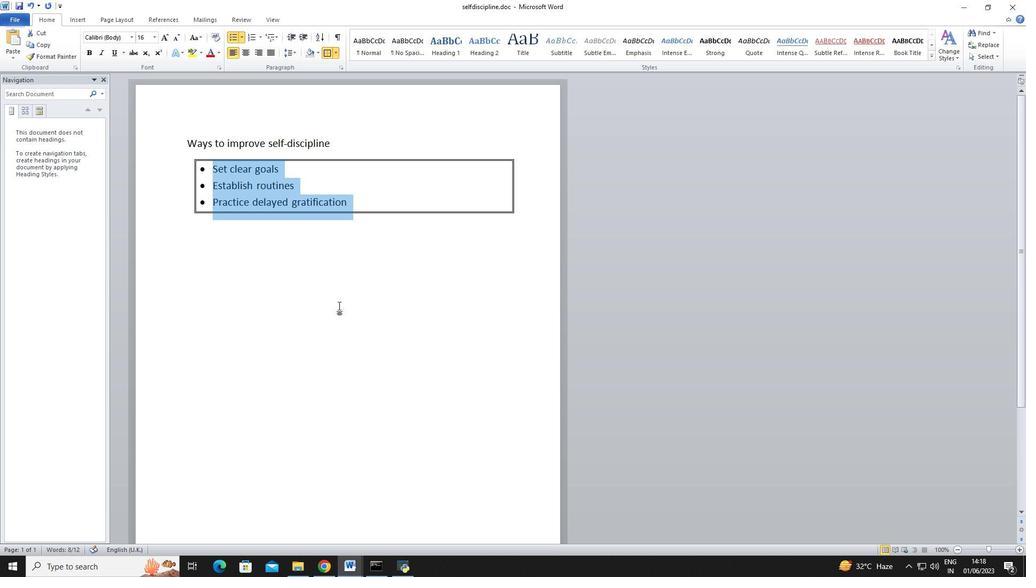 
Action: Mouse moved to (368, 198)
Screenshot: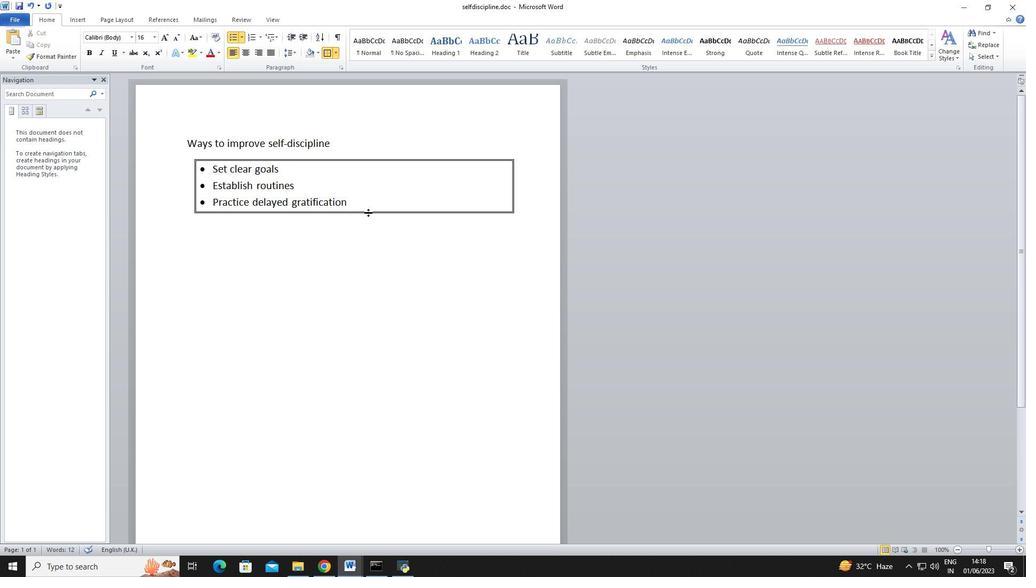 
Action: Mouse pressed left at (368, 198)
Screenshot: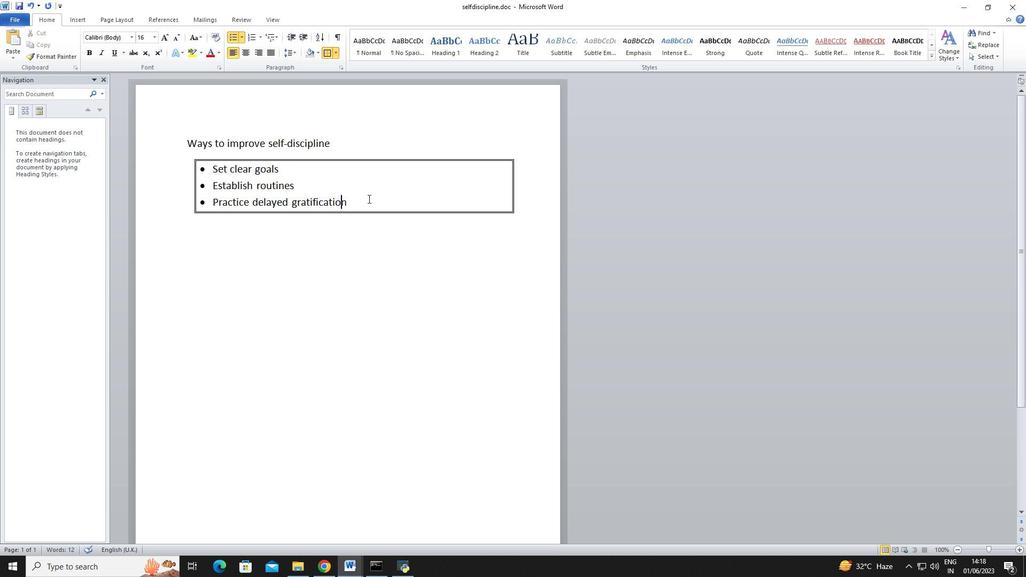 
